 Task: Add a condition where "Hours since created Less than Twenty two" in pending tickets.
Action: Mouse moved to (172, 557)
Screenshot: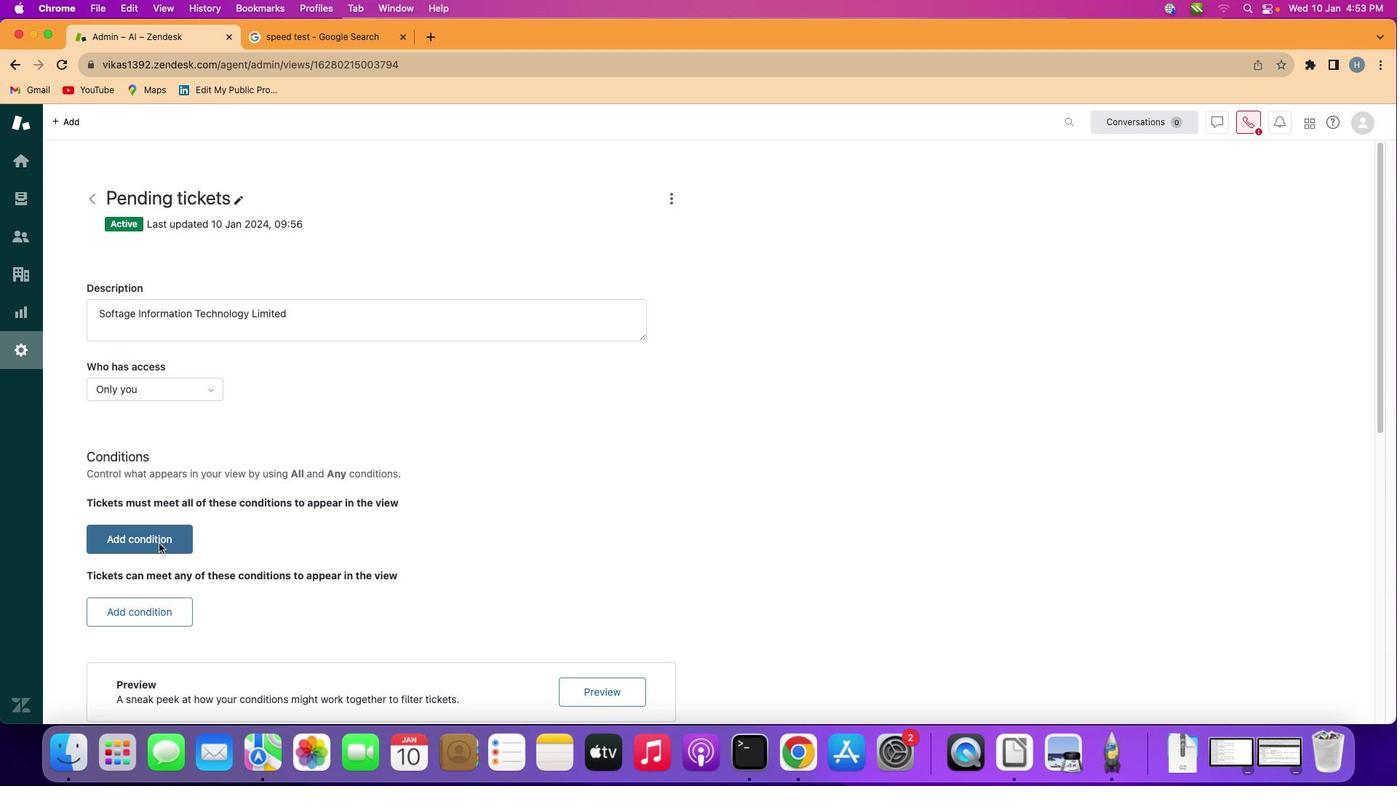 
Action: Mouse pressed left at (172, 557)
Screenshot: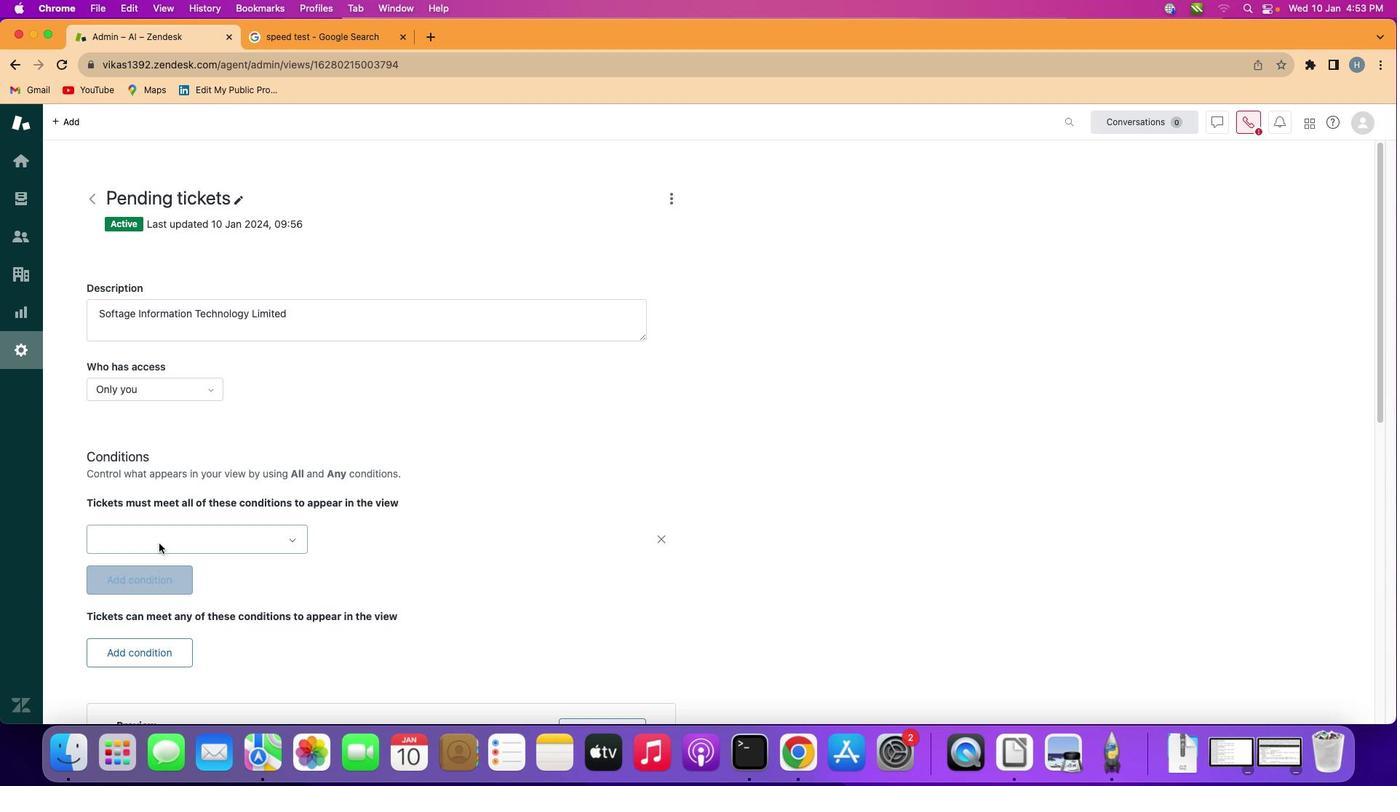 
Action: Mouse moved to (242, 546)
Screenshot: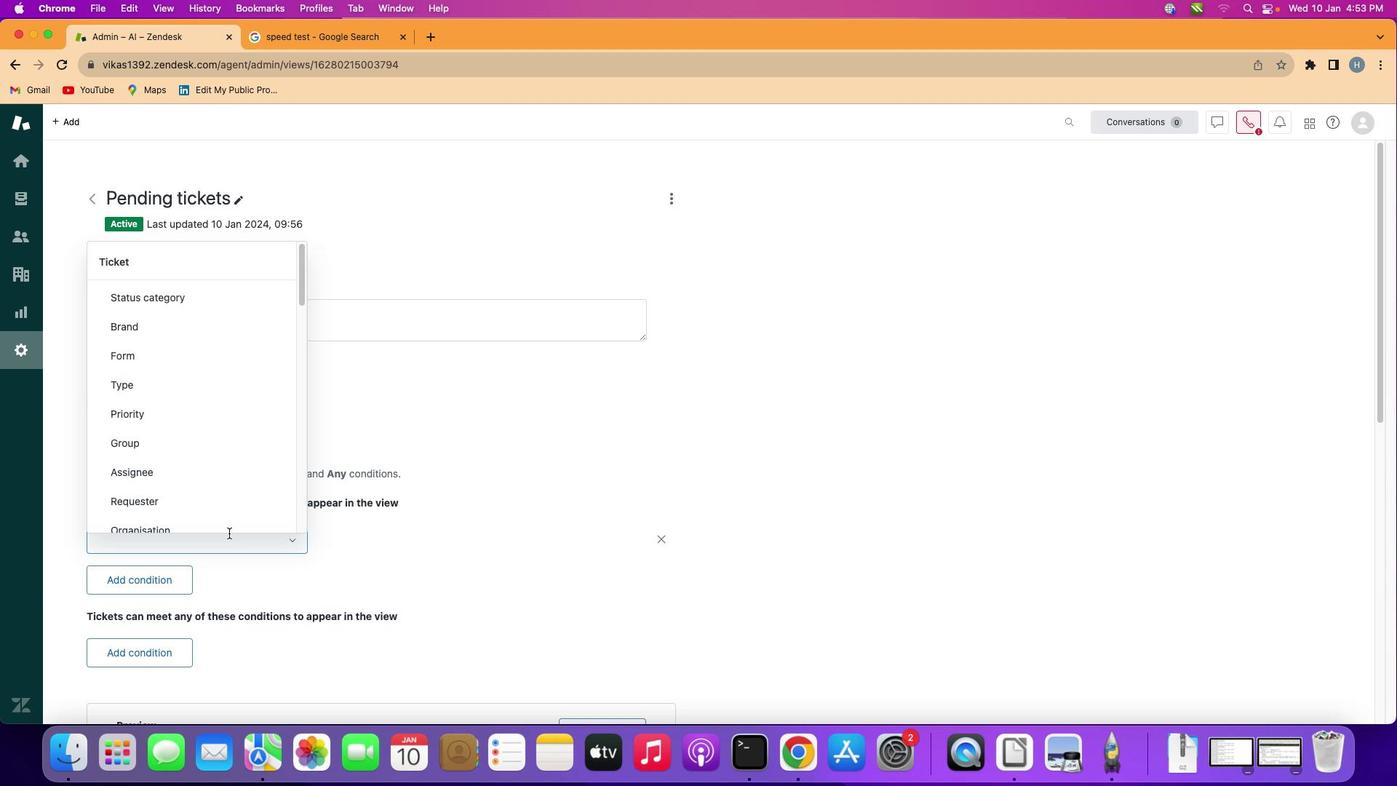 
Action: Mouse pressed left at (242, 546)
Screenshot: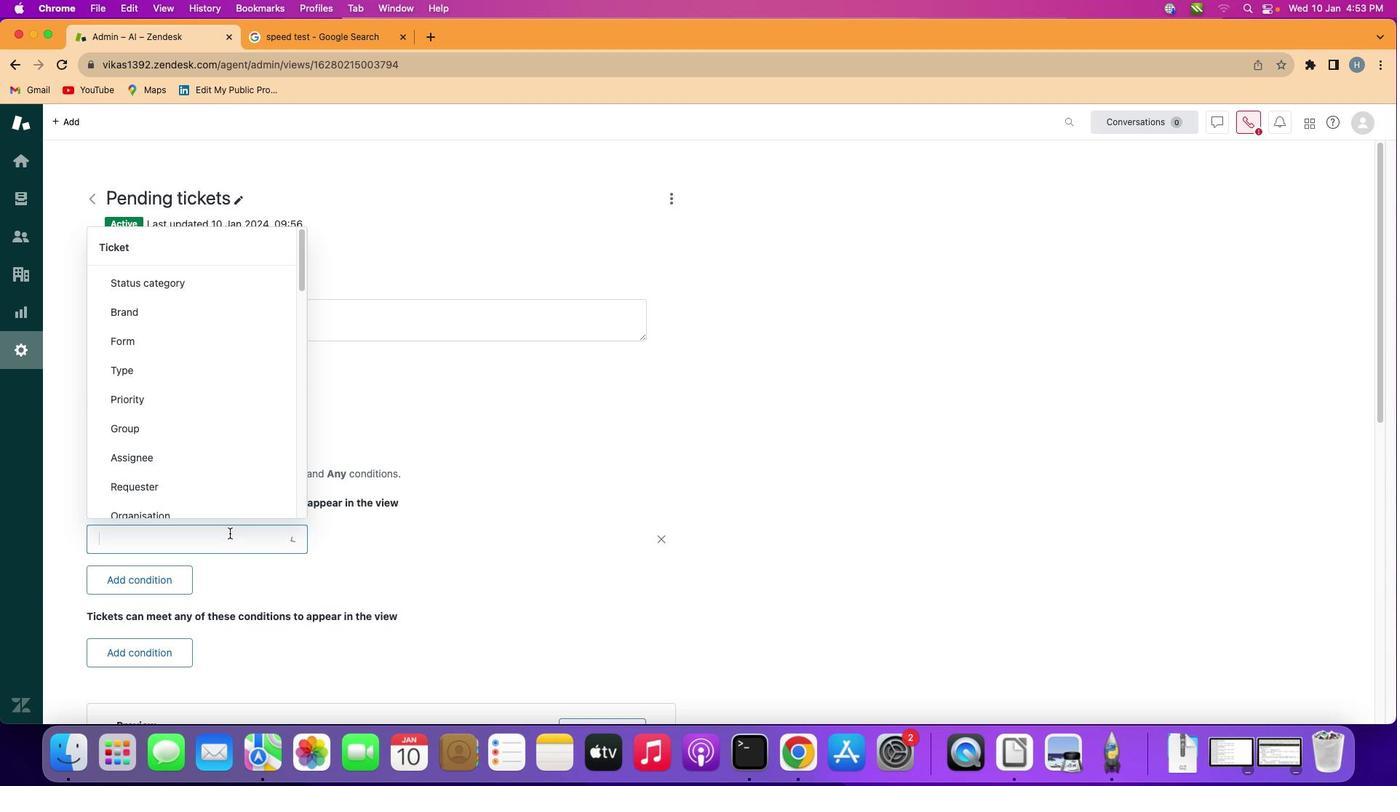 
Action: Mouse moved to (234, 398)
Screenshot: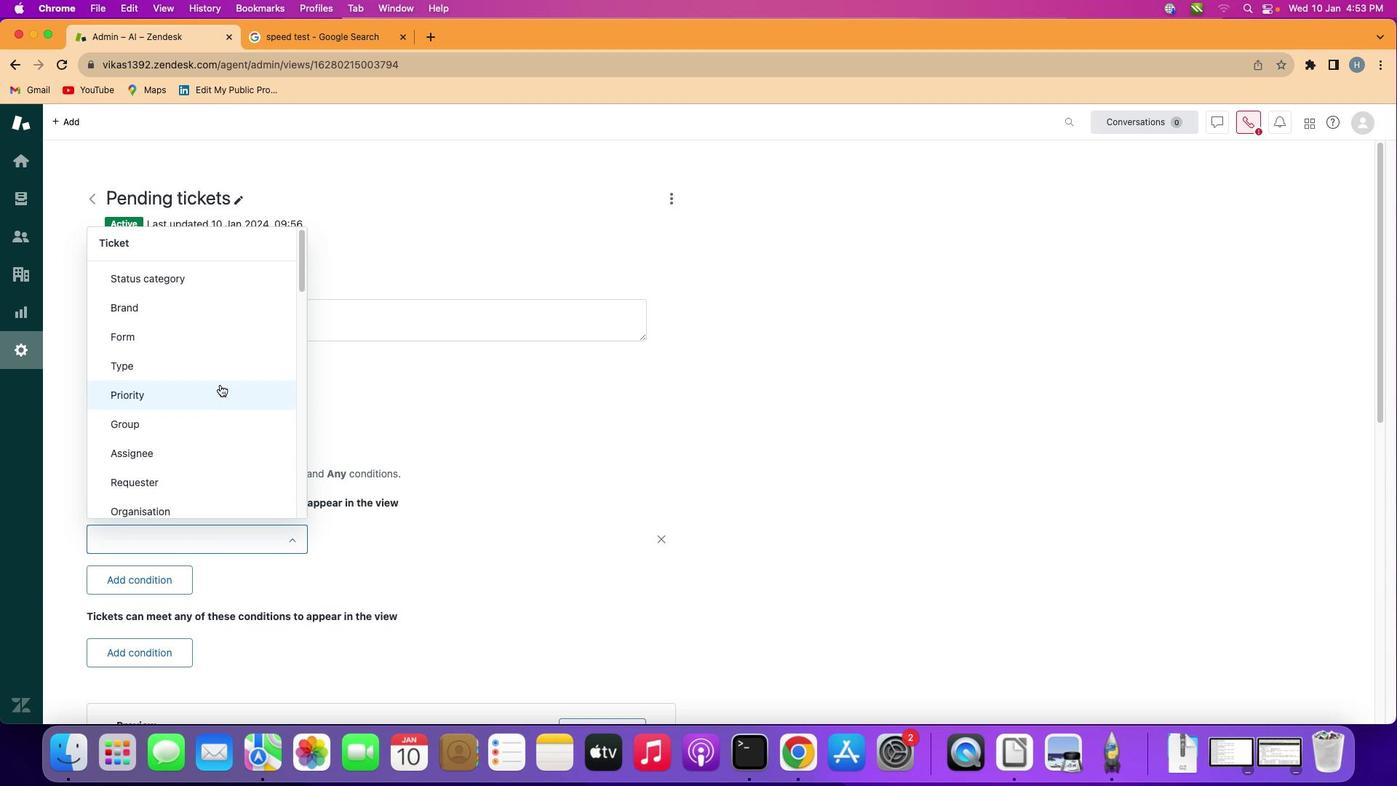
Action: Mouse scrolled (234, 398) with delta (13, 13)
Screenshot: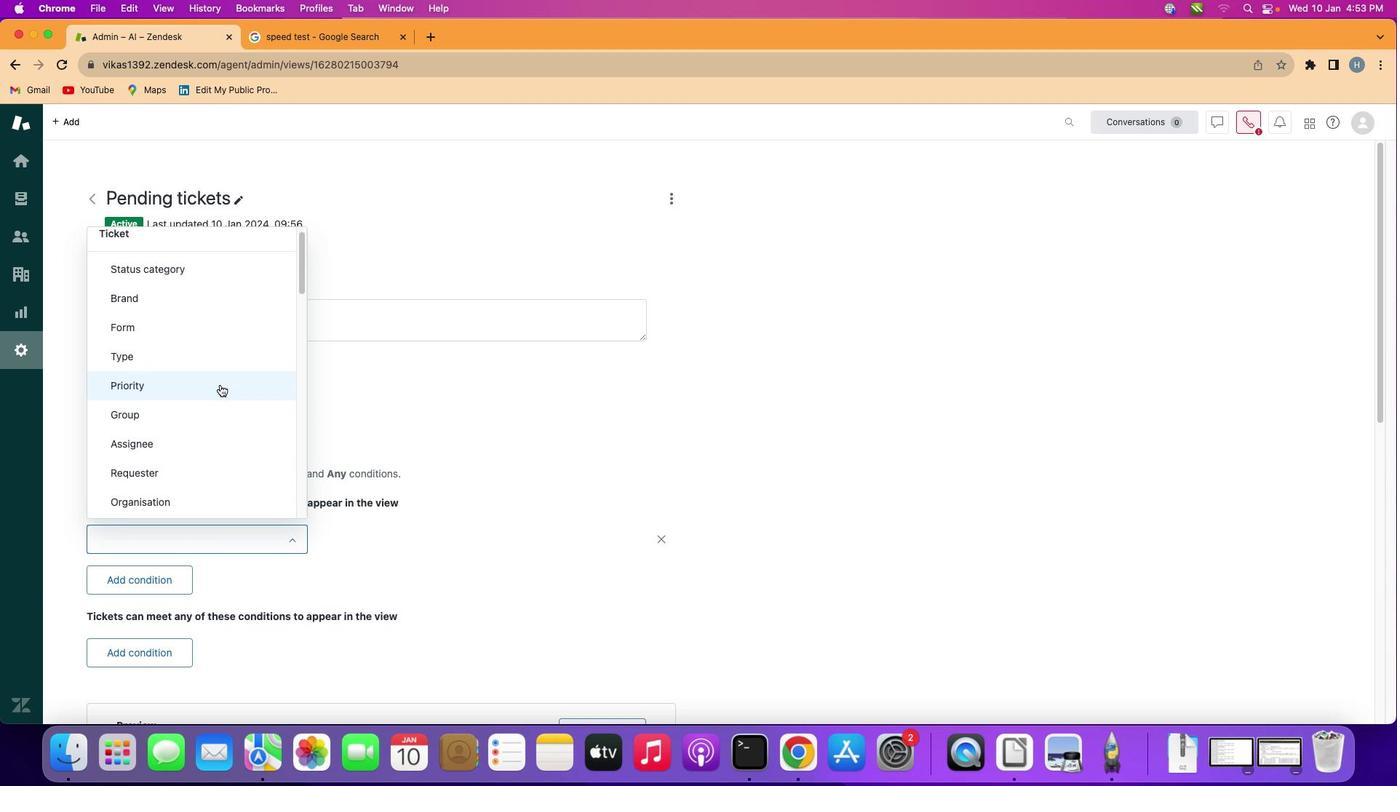 
Action: Mouse scrolled (234, 398) with delta (13, 13)
Screenshot: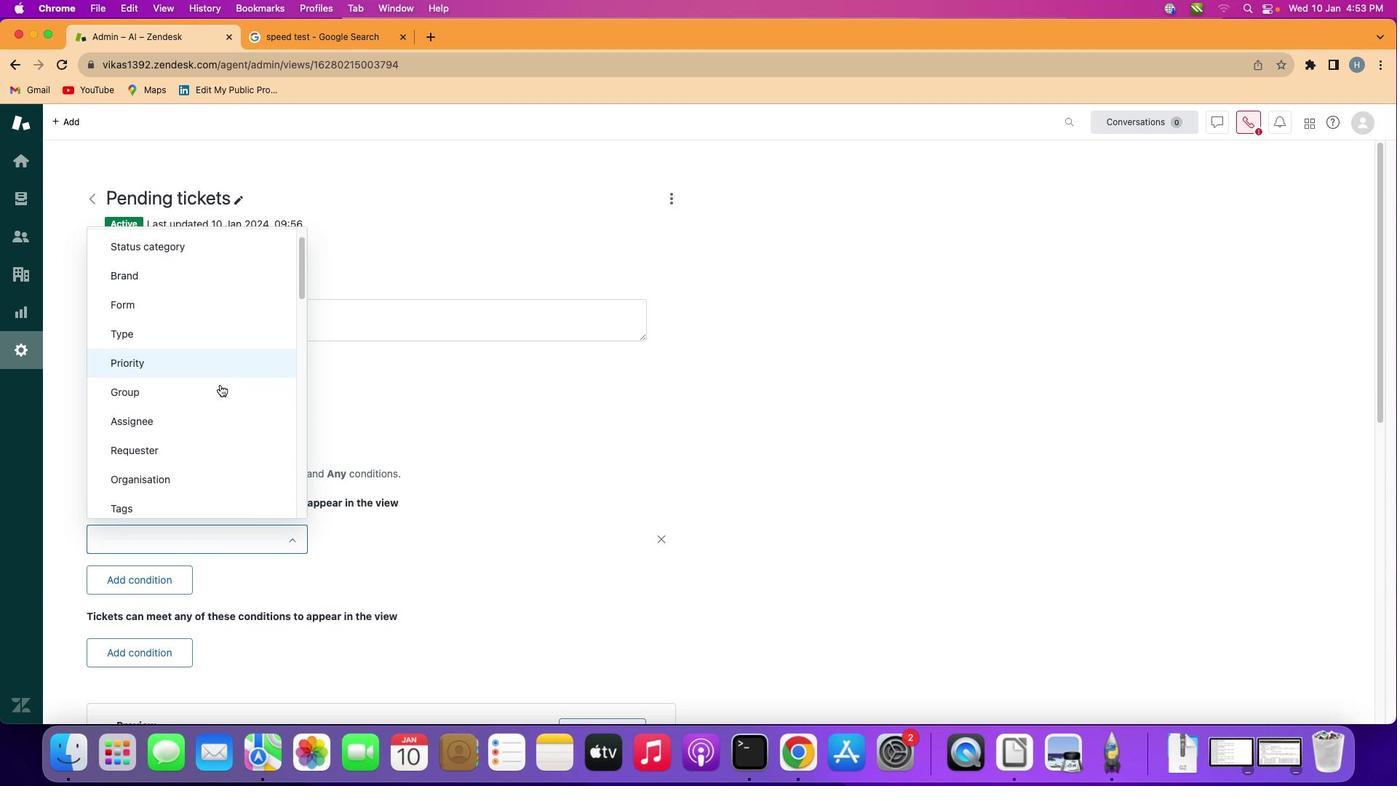 
Action: Mouse scrolled (234, 398) with delta (13, 13)
Screenshot: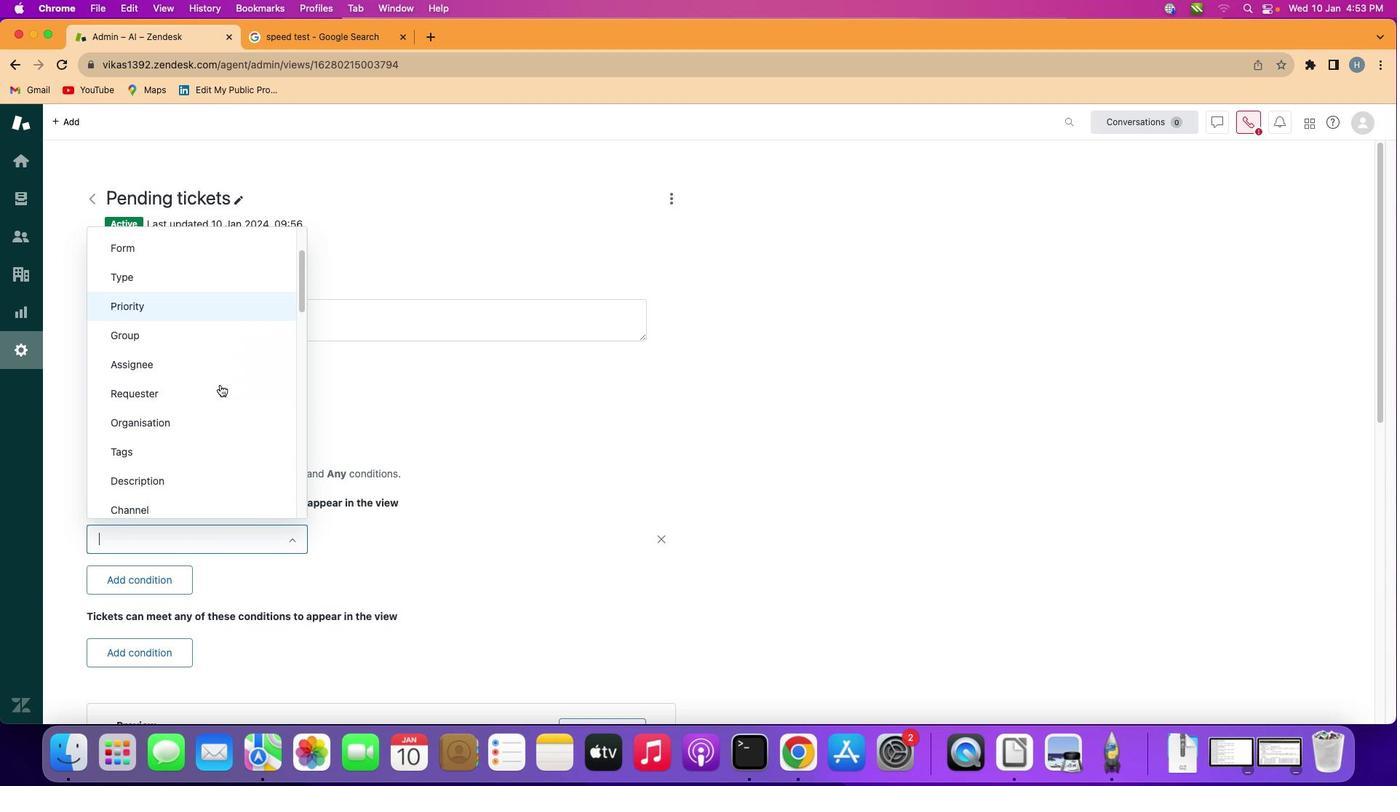 
Action: Mouse scrolled (234, 398) with delta (13, 13)
Screenshot: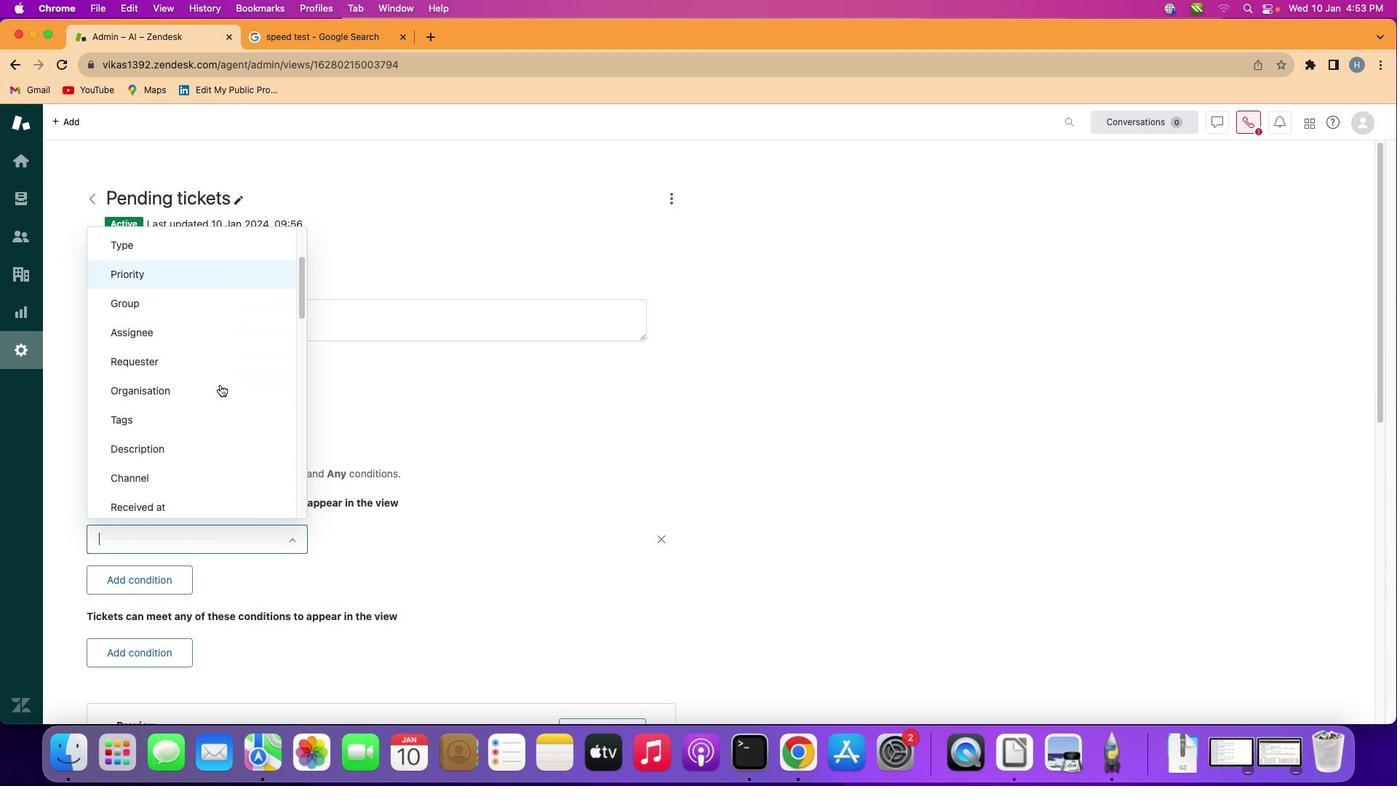 
Action: Mouse scrolled (234, 398) with delta (13, 12)
Screenshot: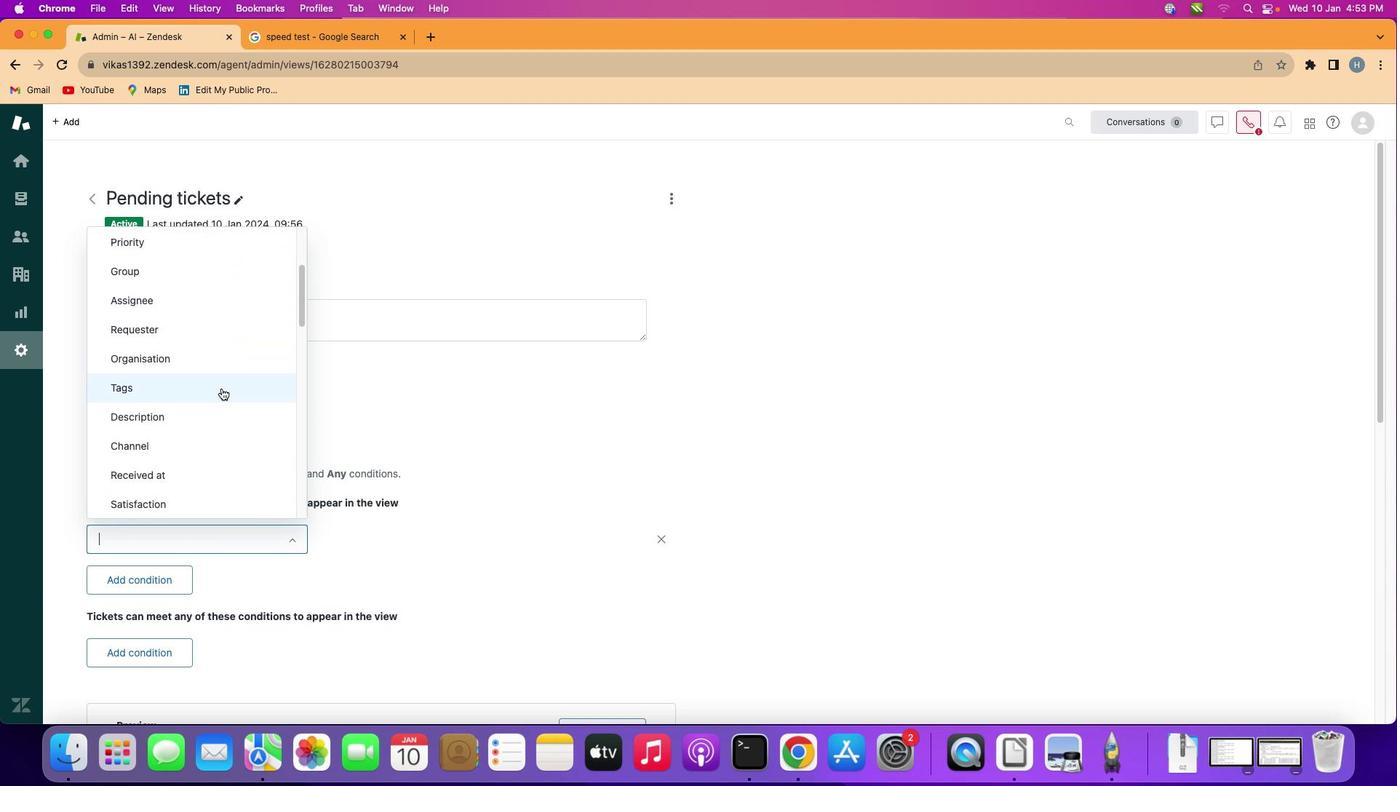
Action: Mouse moved to (235, 402)
Screenshot: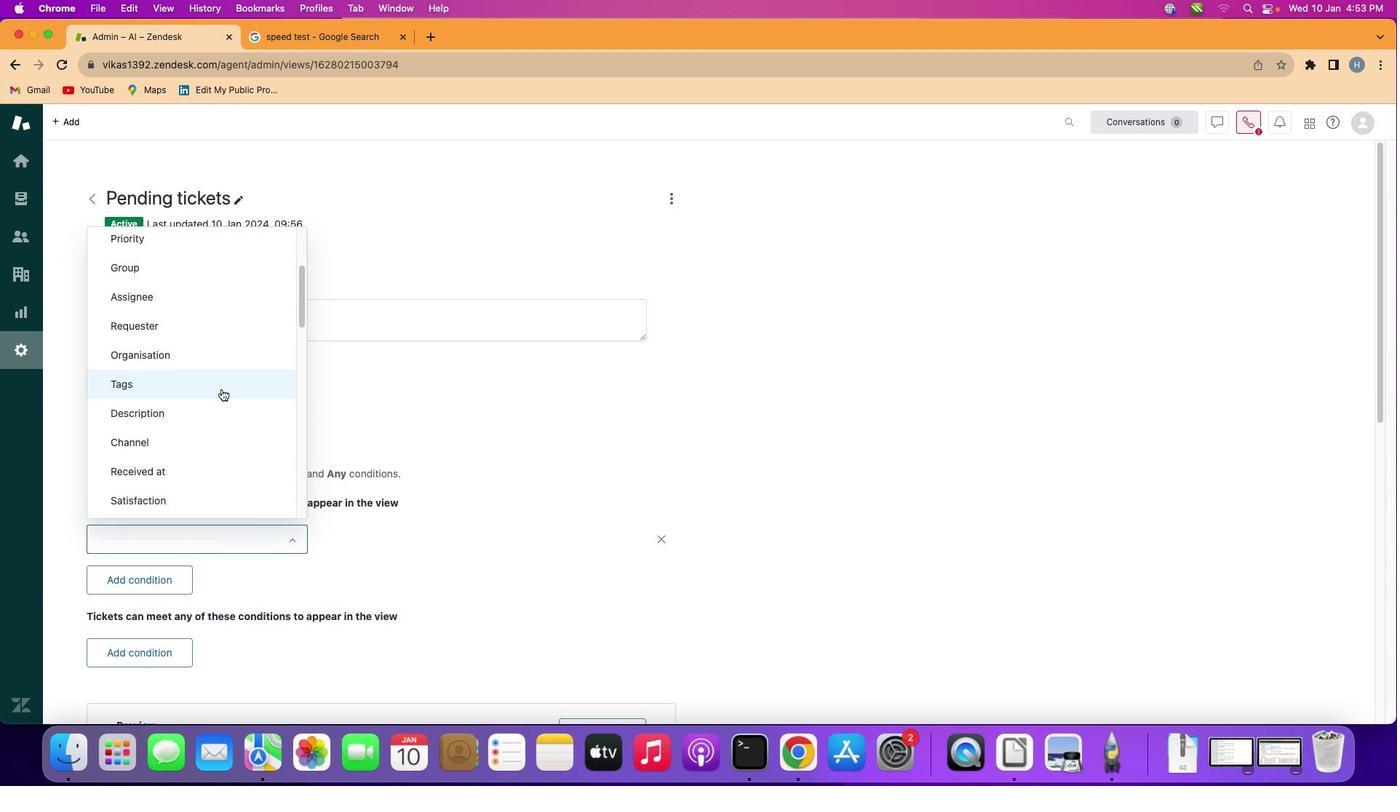 
Action: Mouse scrolled (235, 402) with delta (13, 13)
Screenshot: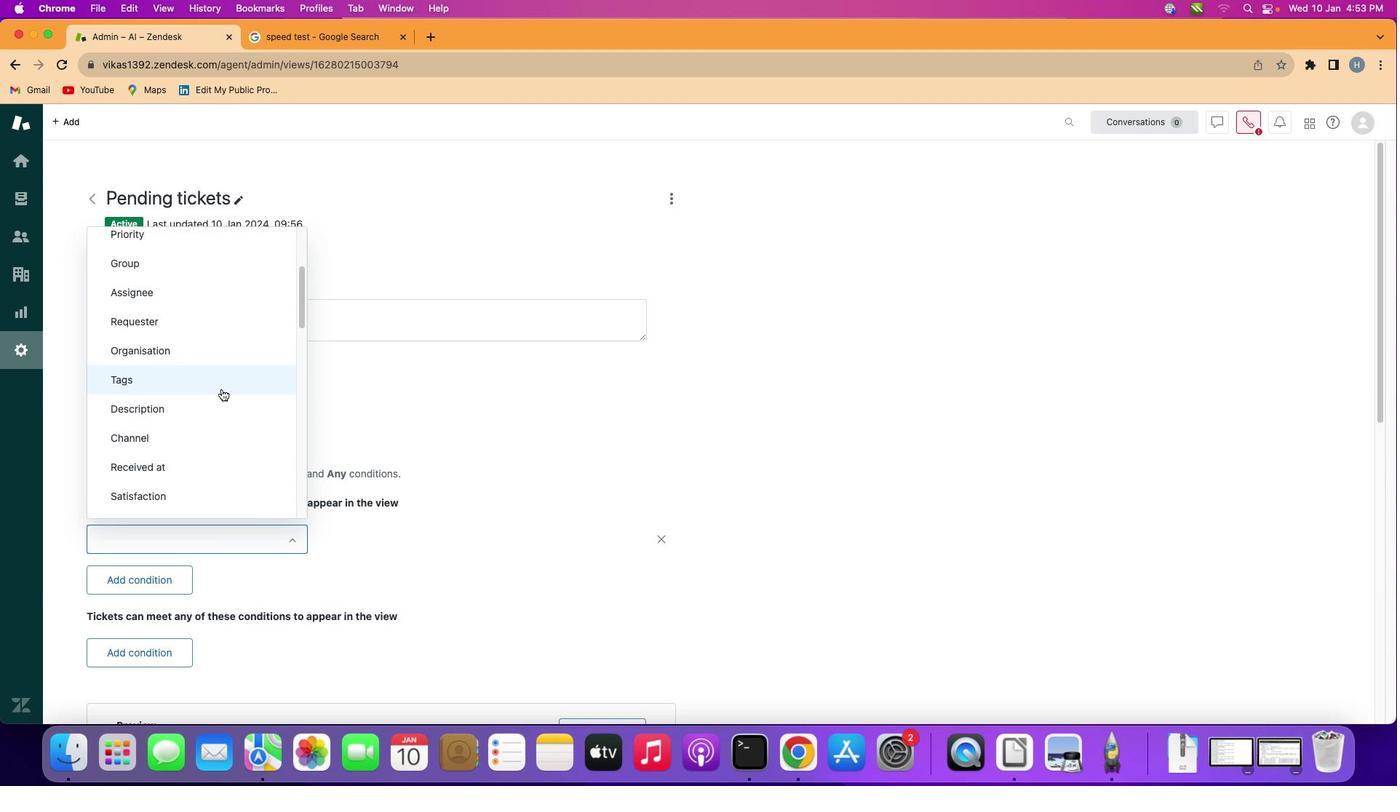 
Action: Mouse scrolled (235, 402) with delta (13, 13)
Screenshot: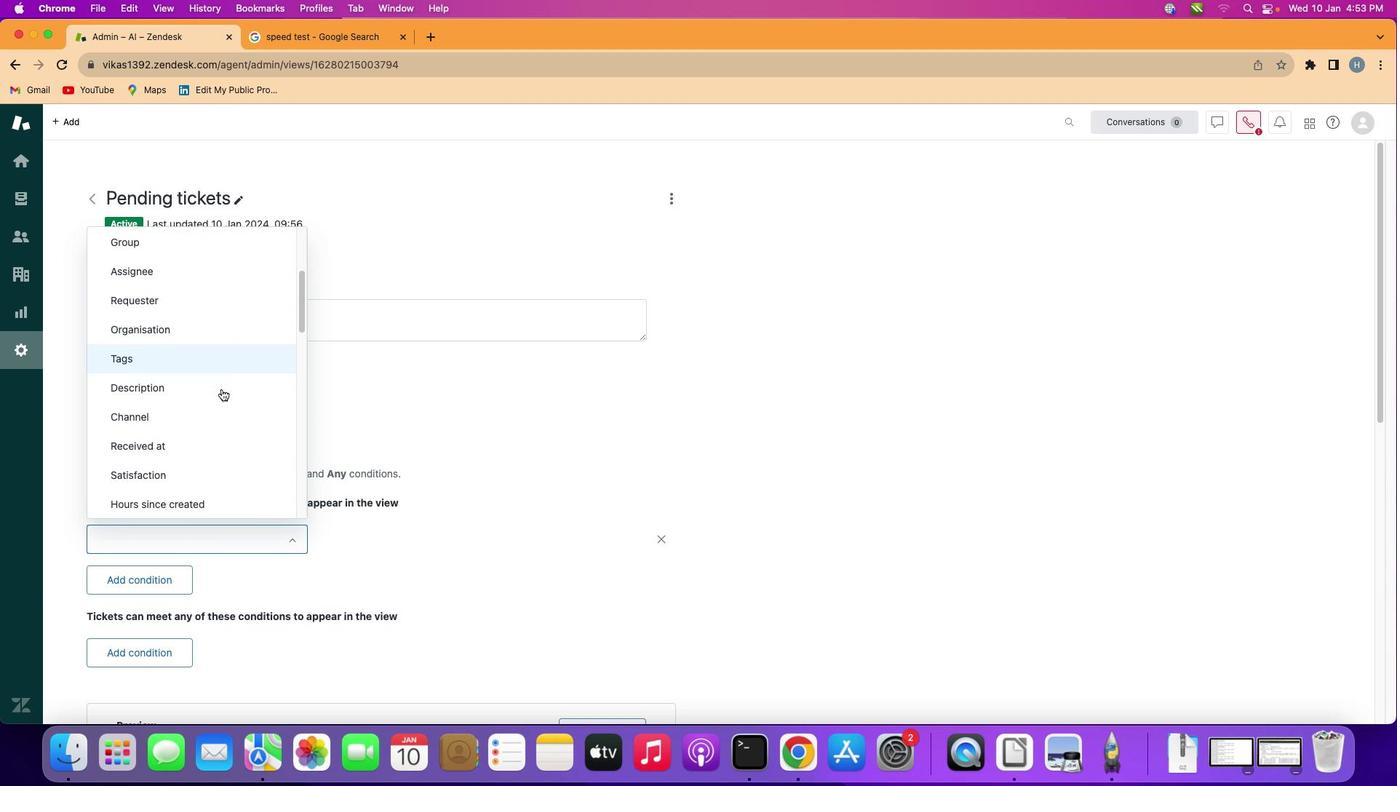 
Action: Mouse scrolled (235, 402) with delta (13, 13)
Screenshot: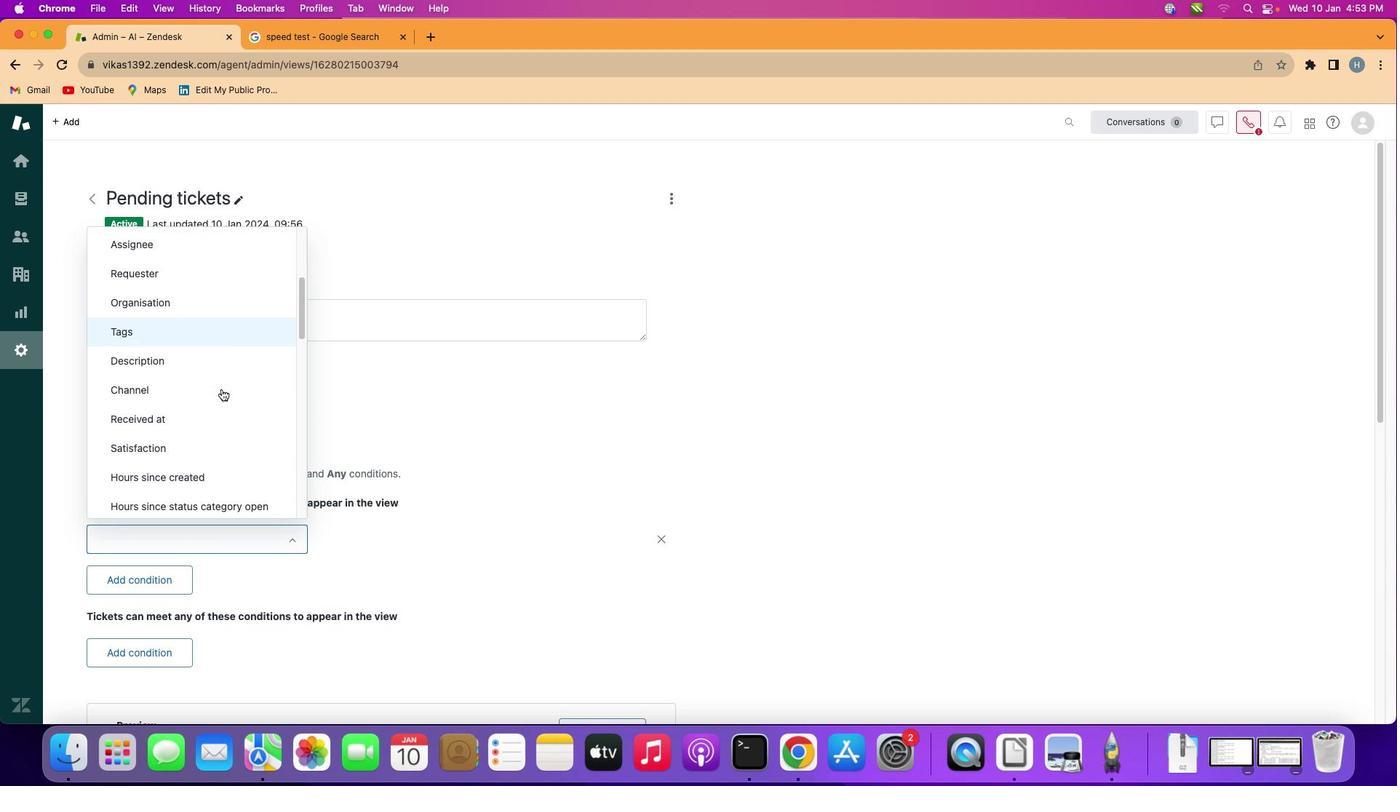 
Action: Mouse scrolled (235, 402) with delta (13, 13)
Screenshot: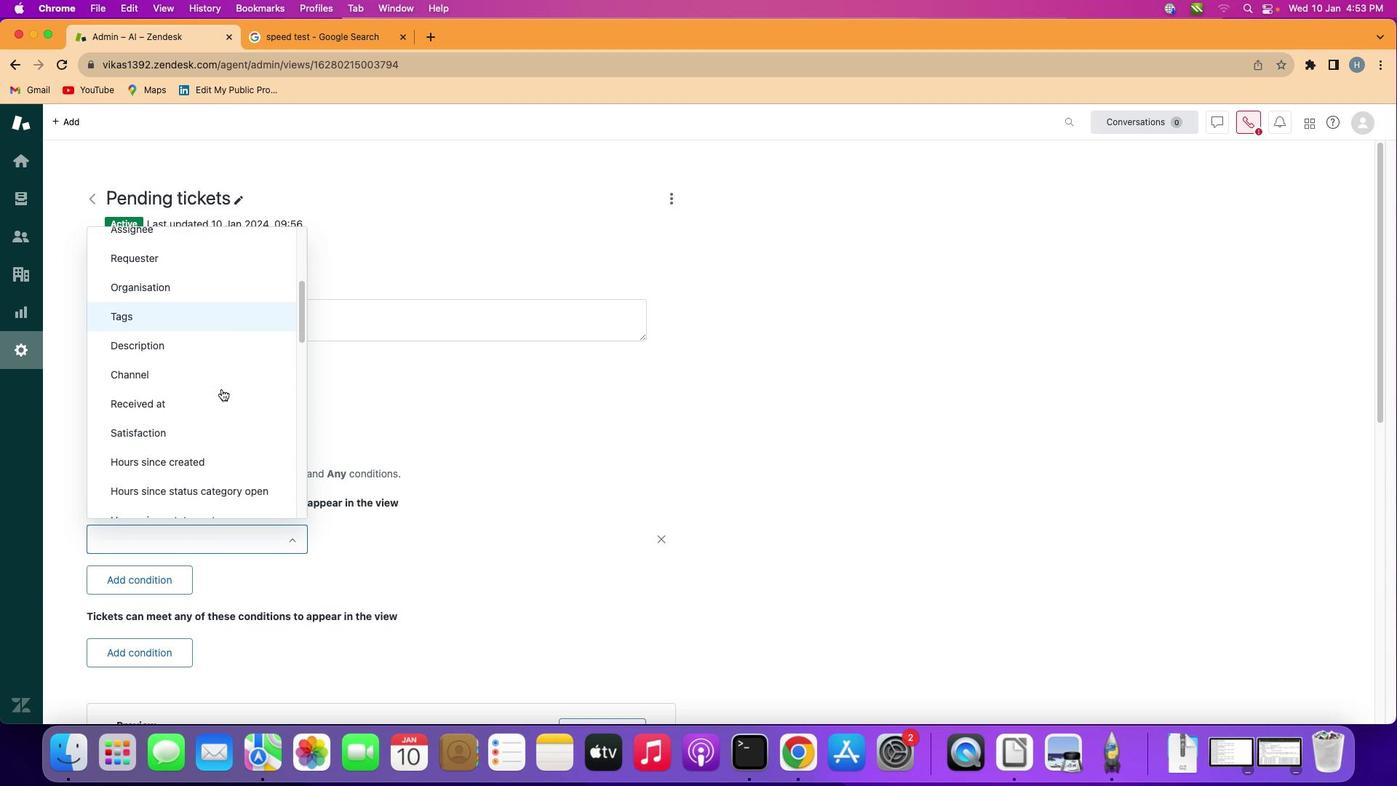 
Action: Mouse scrolled (235, 402) with delta (13, 13)
Screenshot: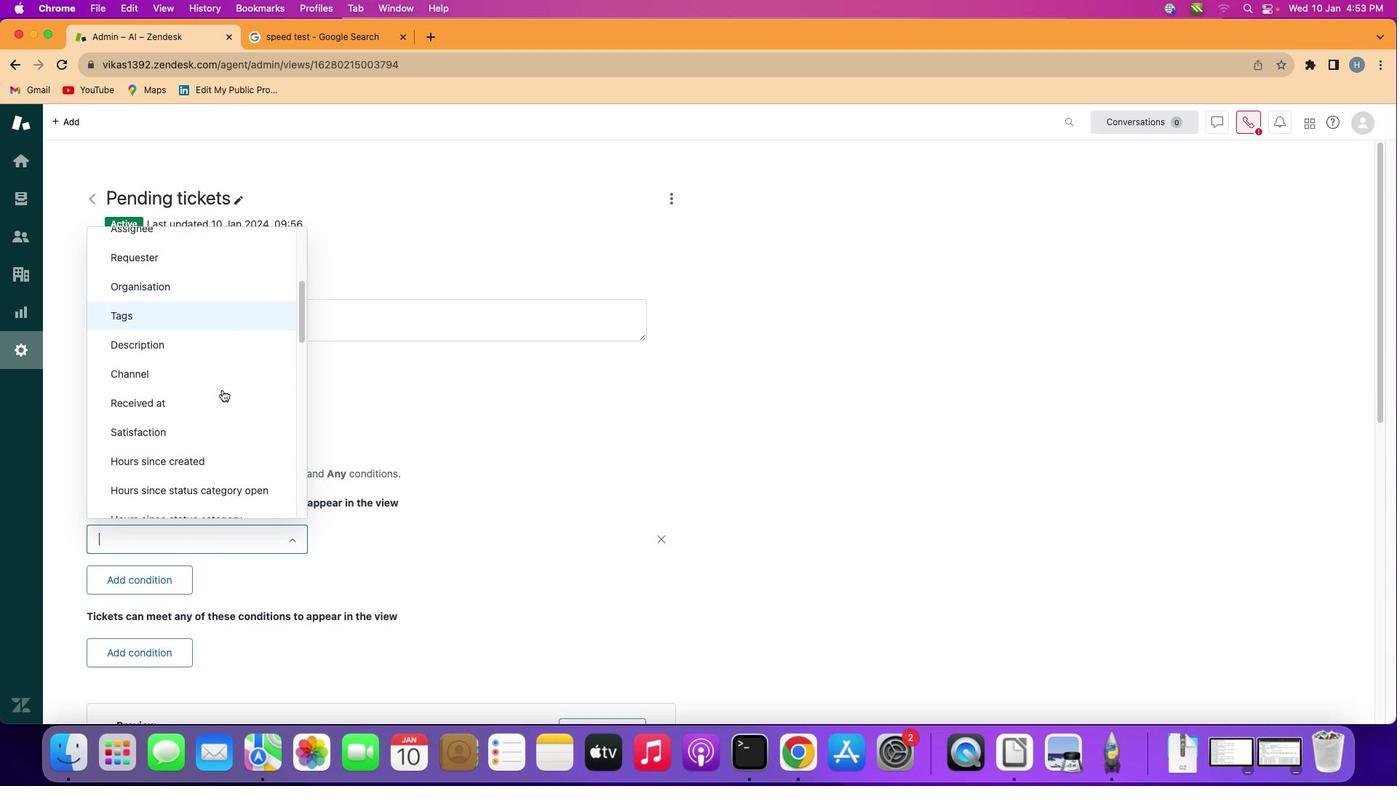 
Action: Mouse moved to (236, 403)
Screenshot: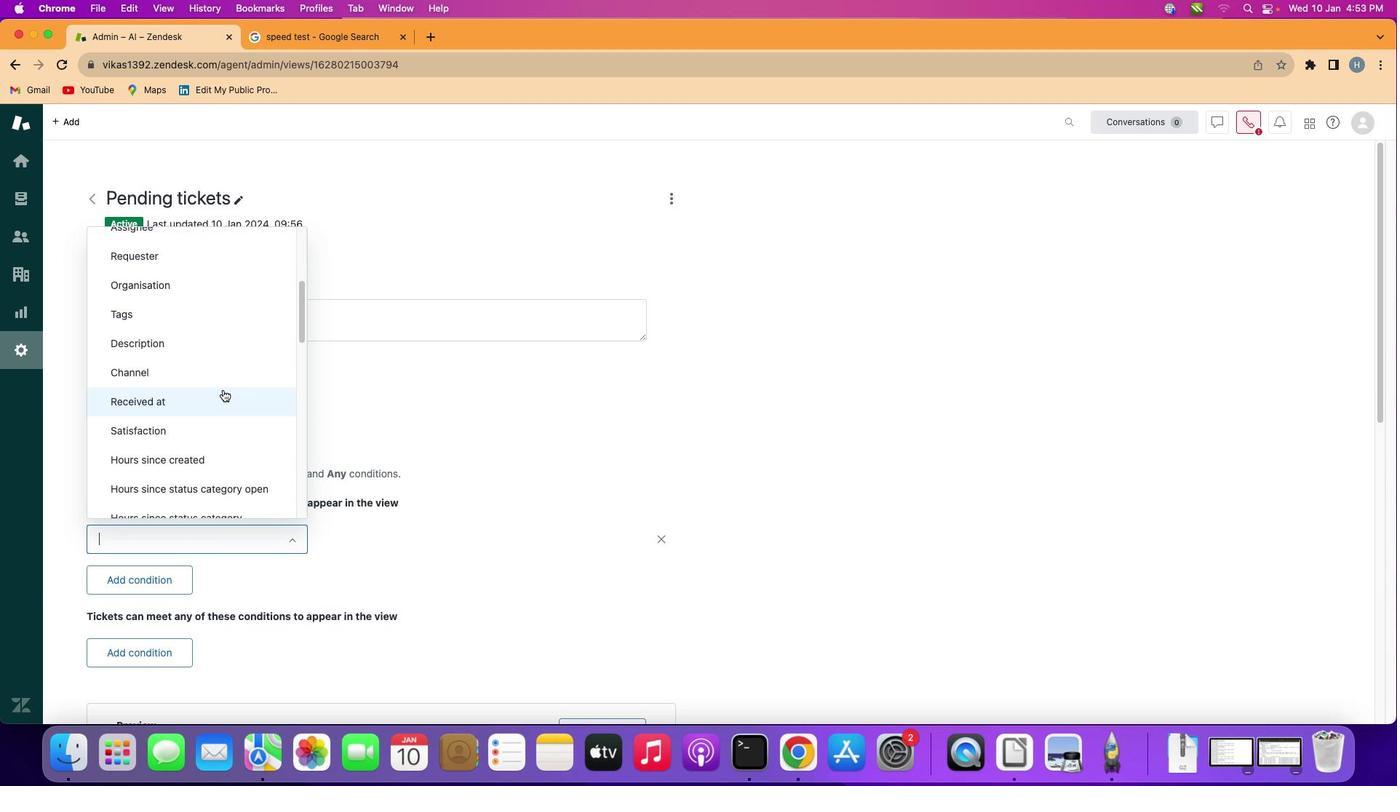 
Action: Mouse scrolled (236, 403) with delta (13, 13)
Screenshot: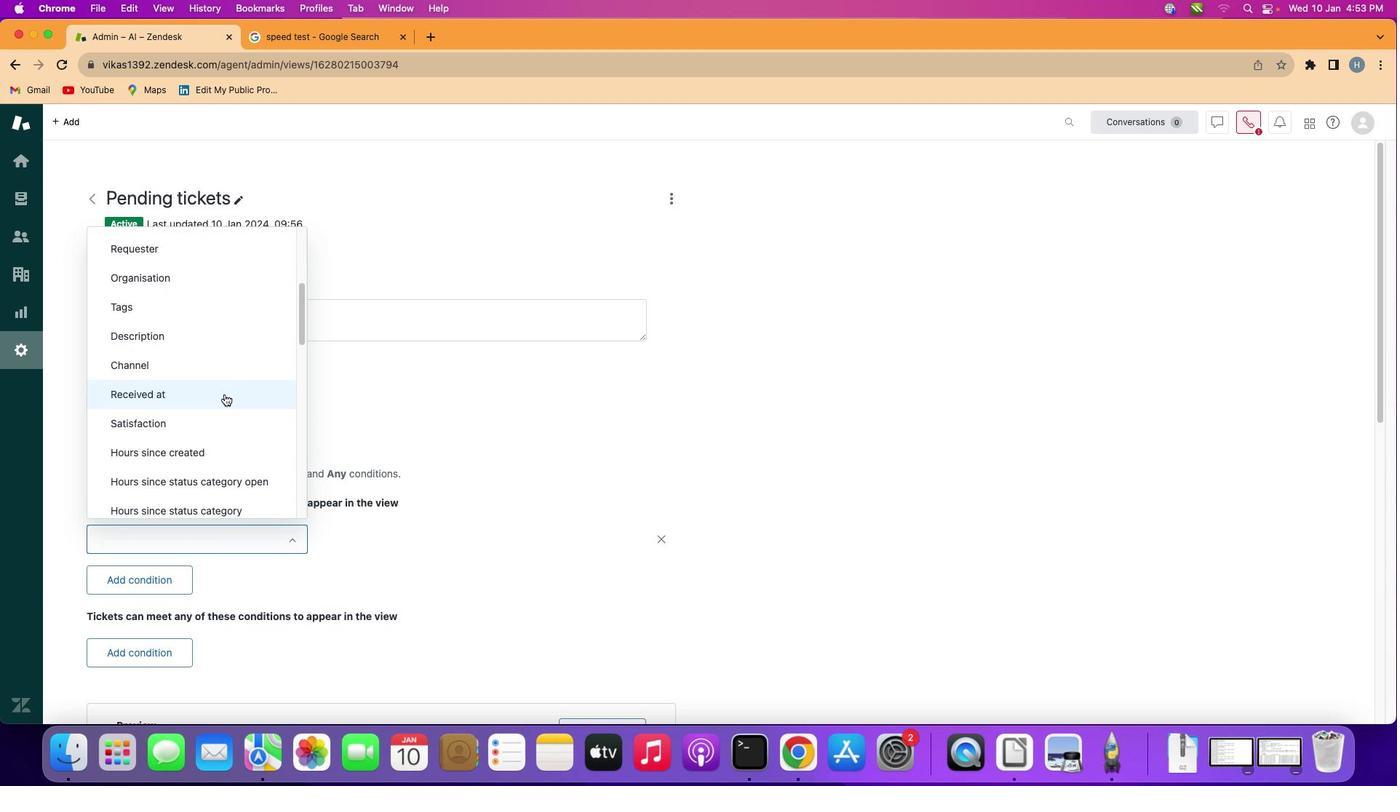
Action: Mouse scrolled (236, 403) with delta (13, 13)
Screenshot: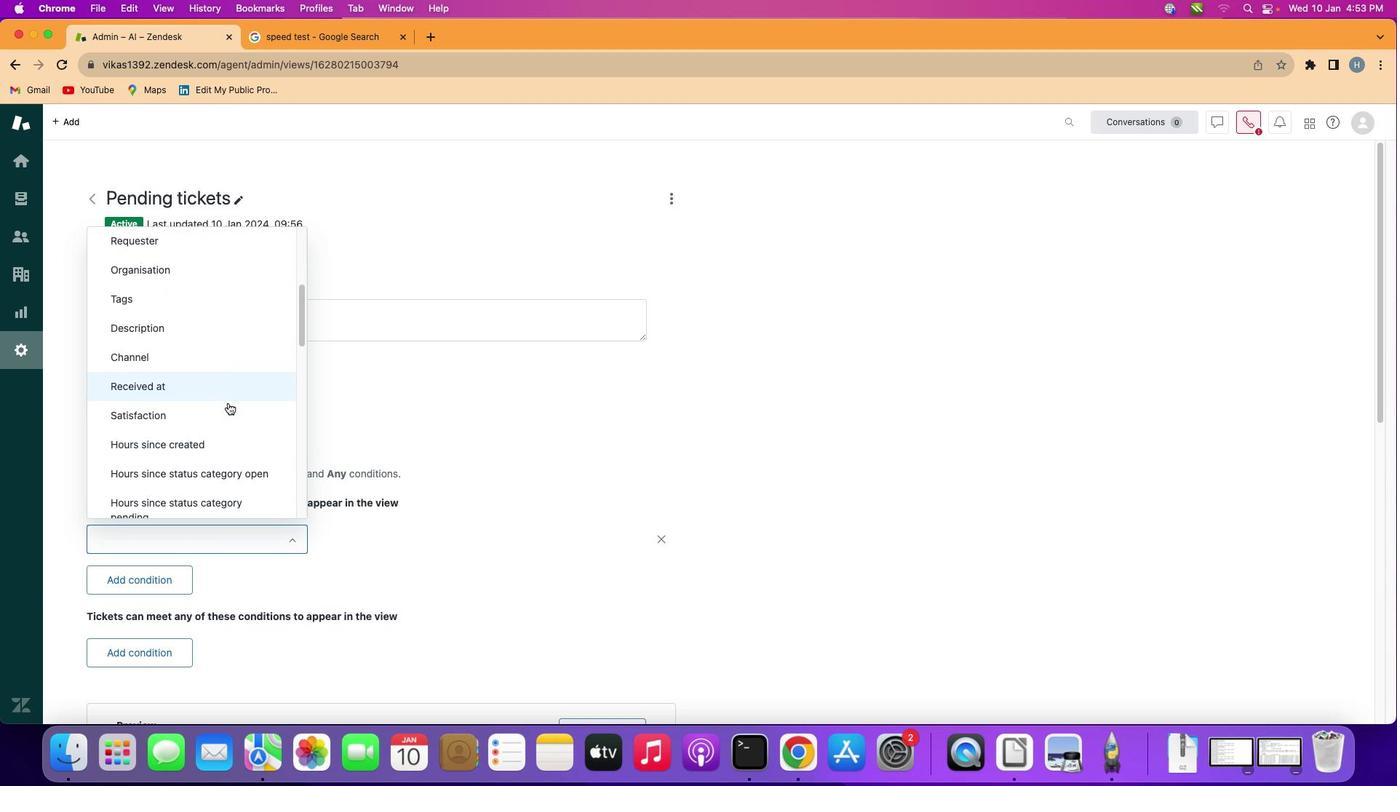 
Action: Mouse moved to (238, 406)
Screenshot: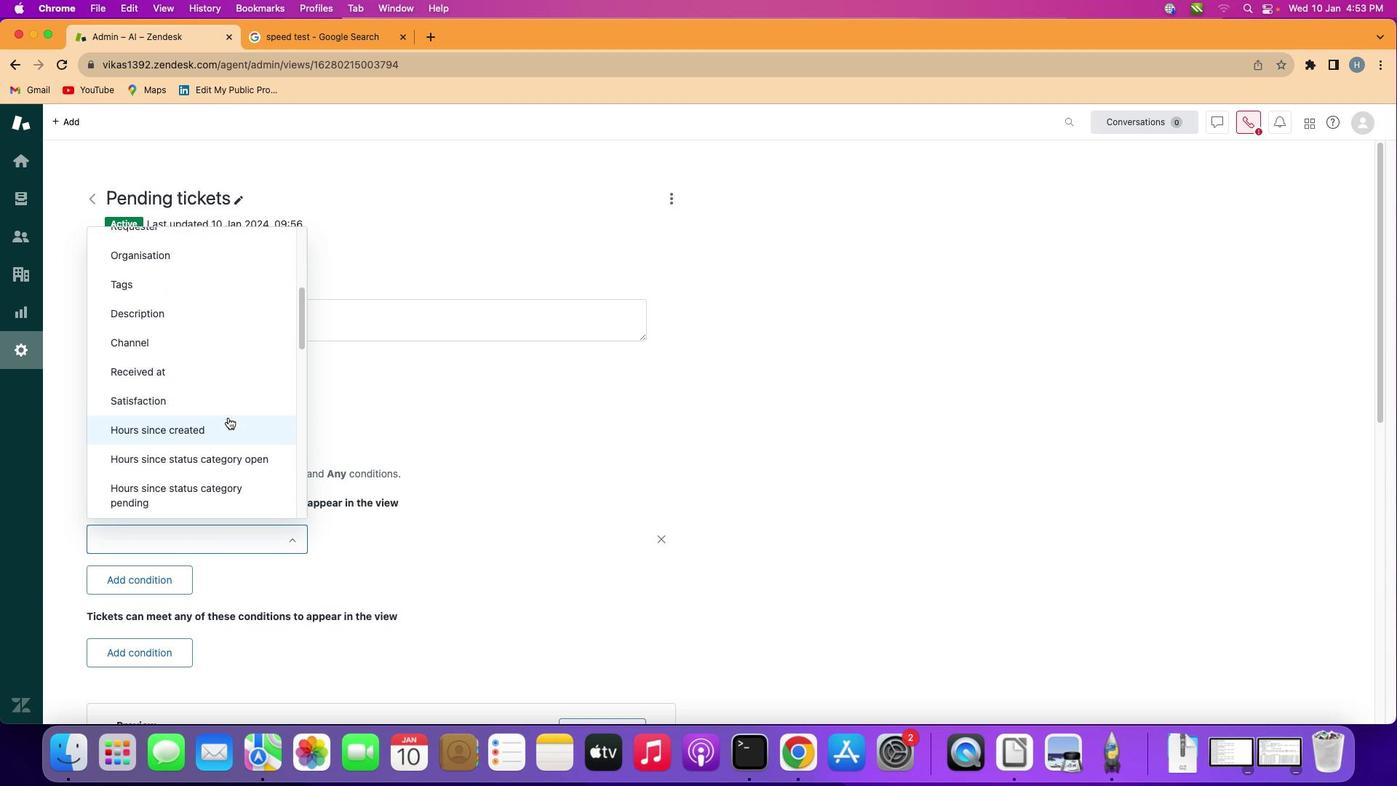 
Action: Mouse scrolled (238, 406) with delta (13, 13)
Screenshot: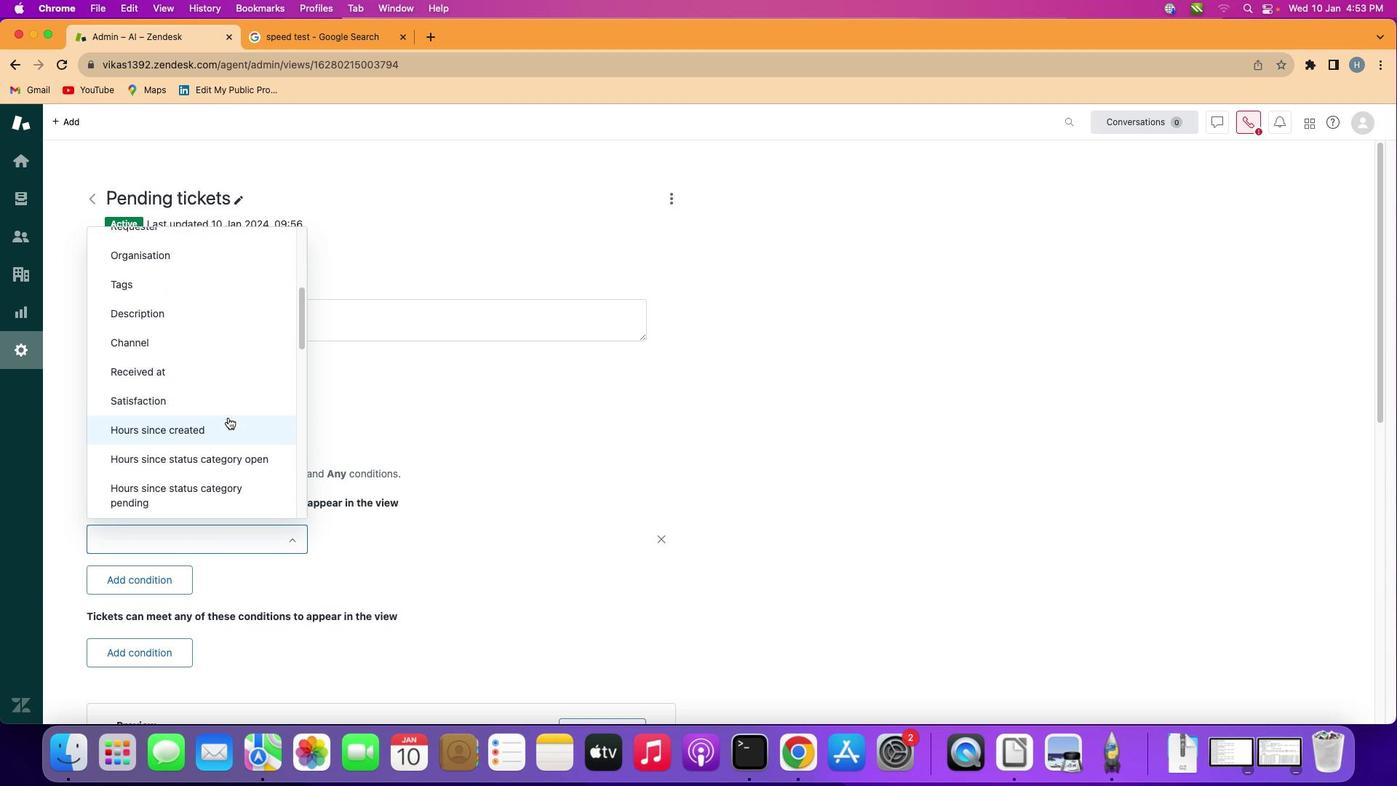 
Action: Mouse moved to (237, 439)
Screenshot: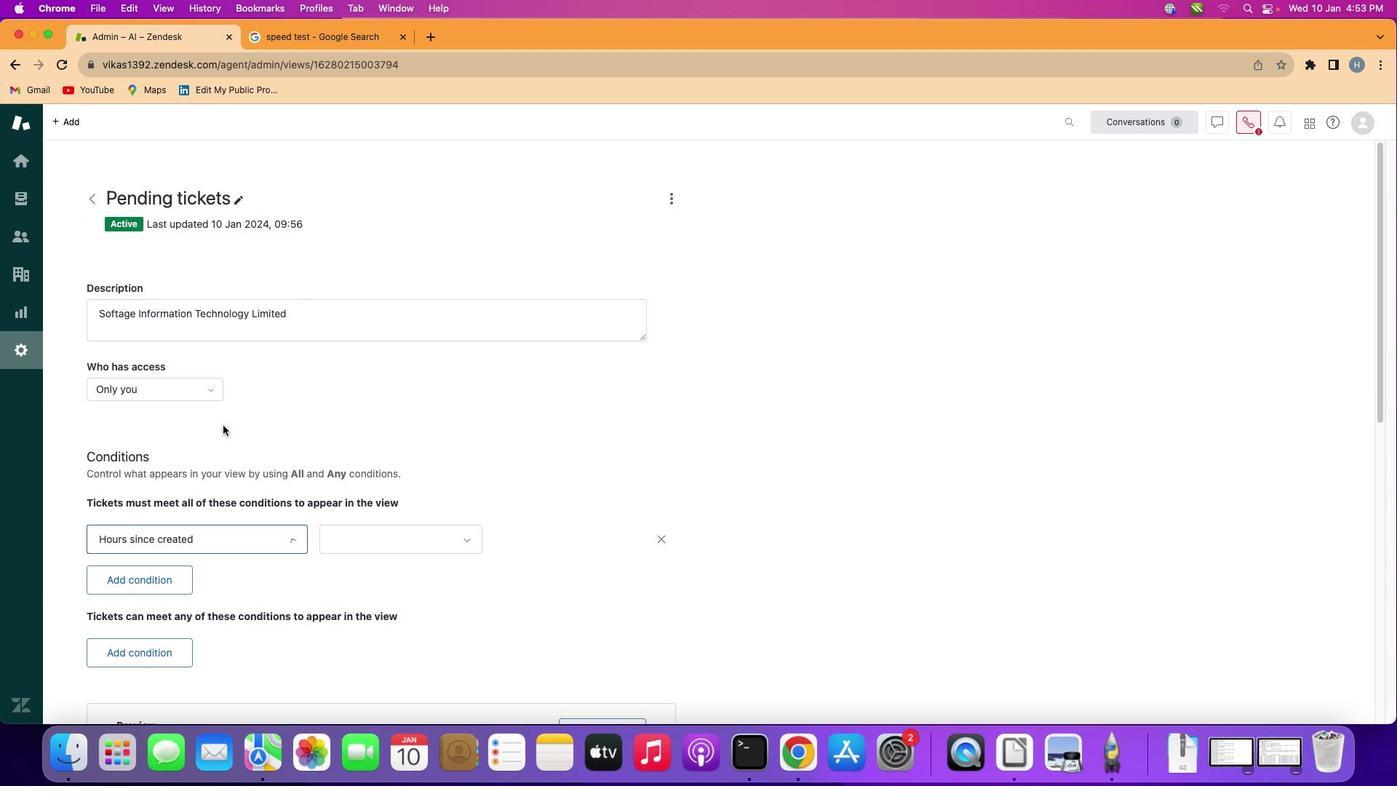 
Action: Mouse pressed left at (237, 439)
Screenshot: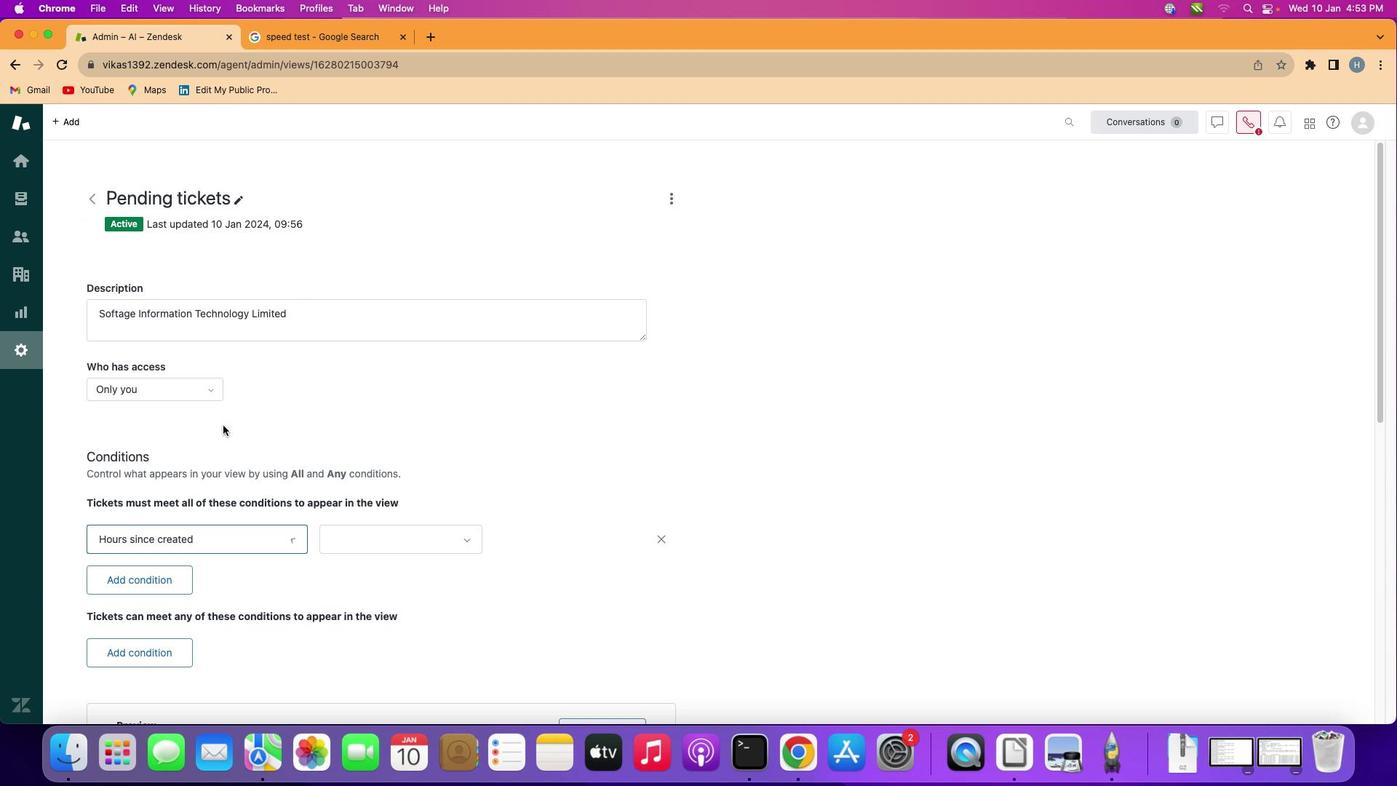 
Action: Mouse moved to (420, 543)
Screenshot: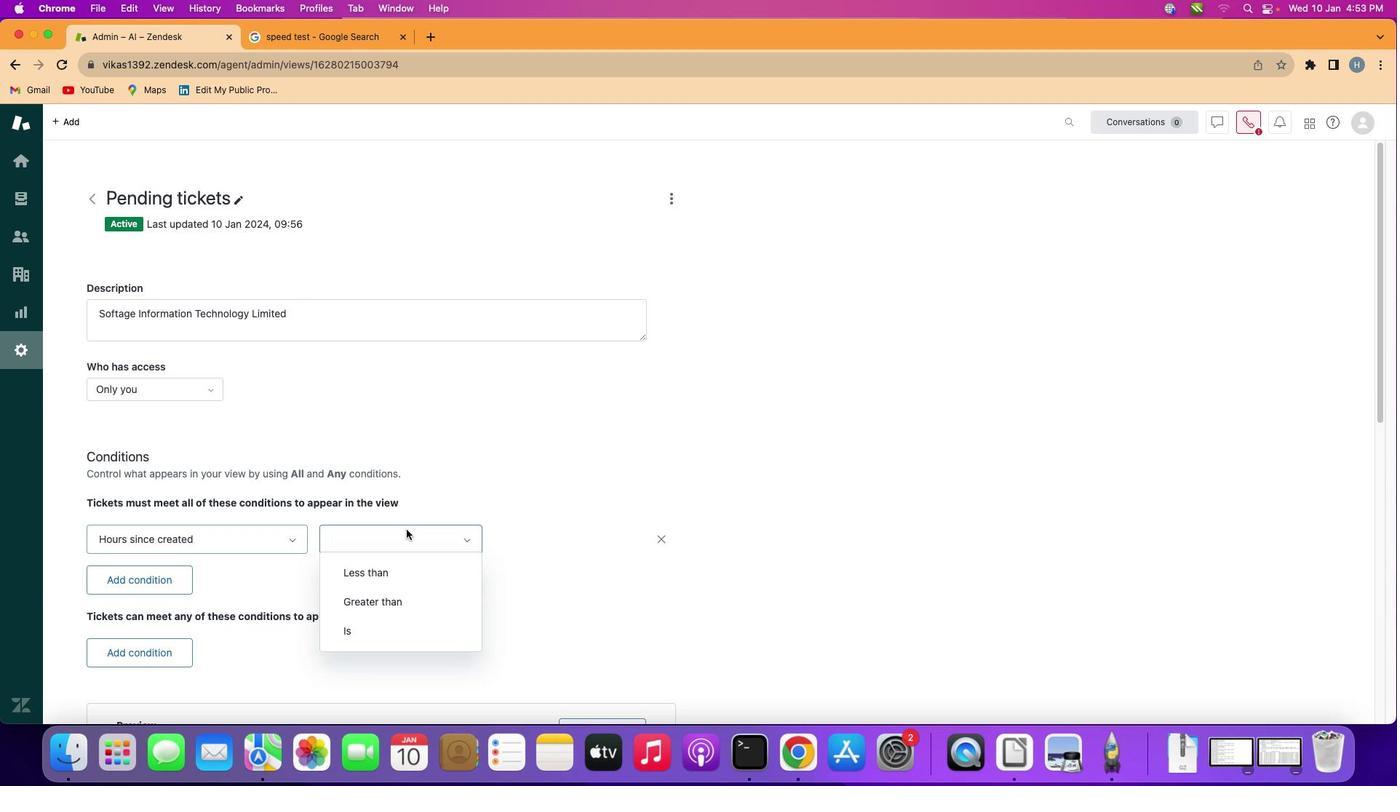 
Action: Mouse pressed left at (420, 543)
Screenshot: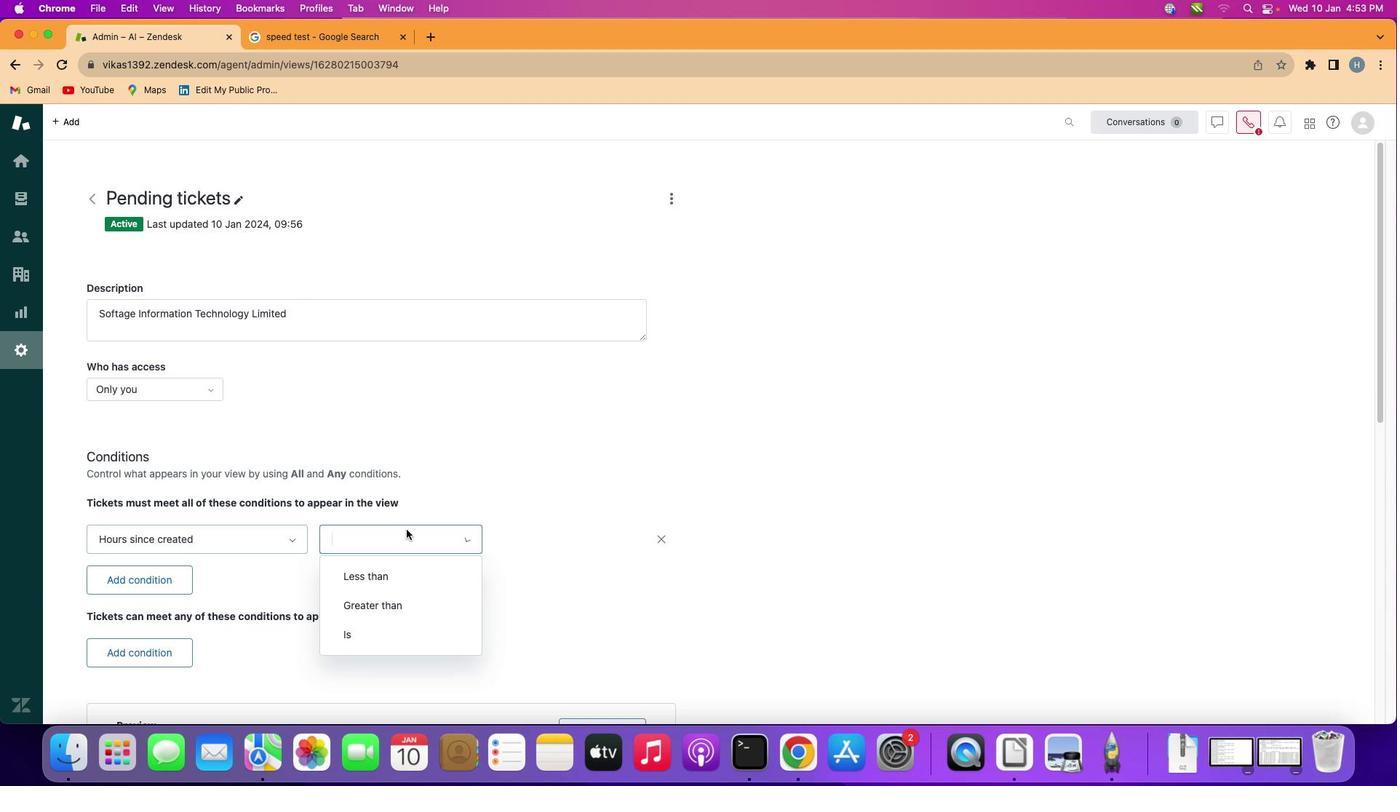 
Action: Mouse moved to (422, 585)
Screenshot: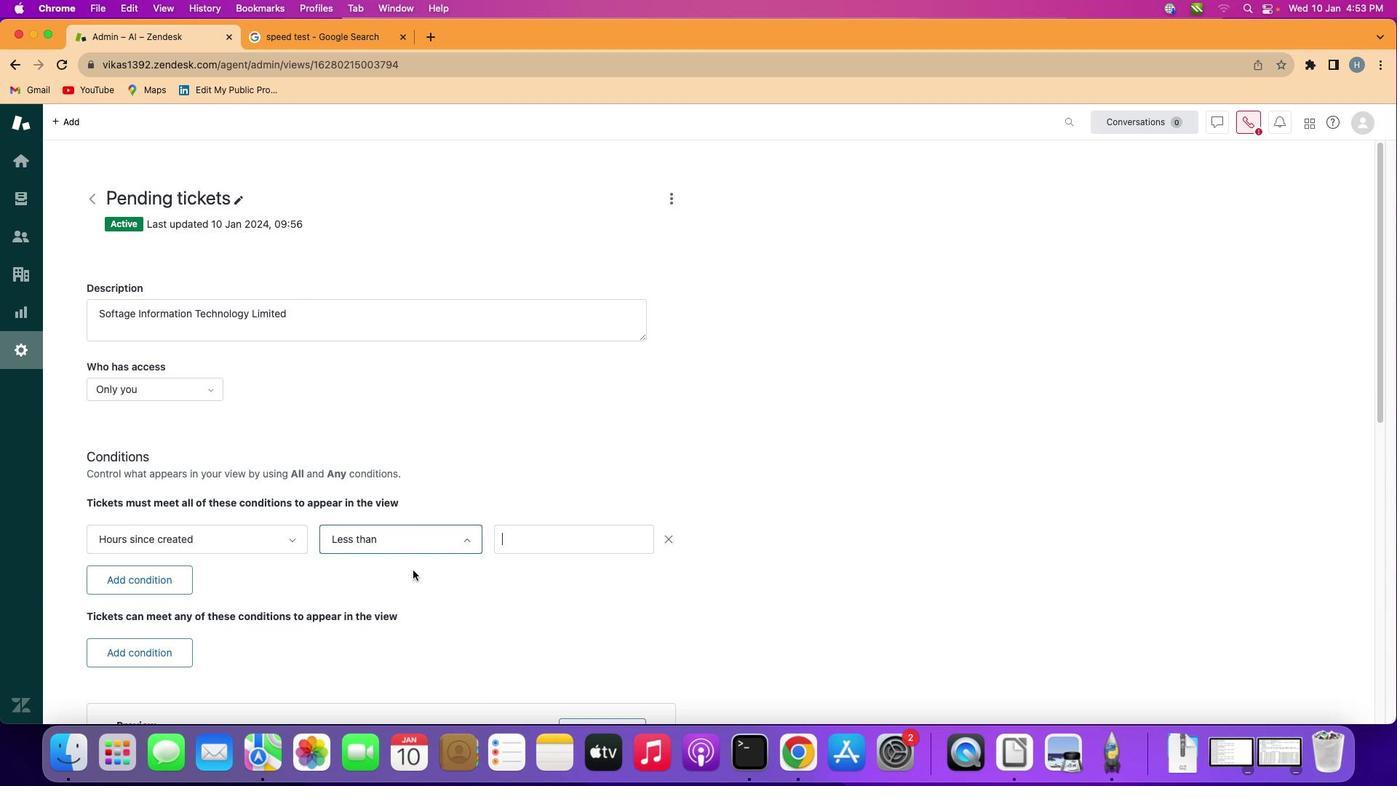 
Action: Mouse pressed left at (422, 585)
Screenshot: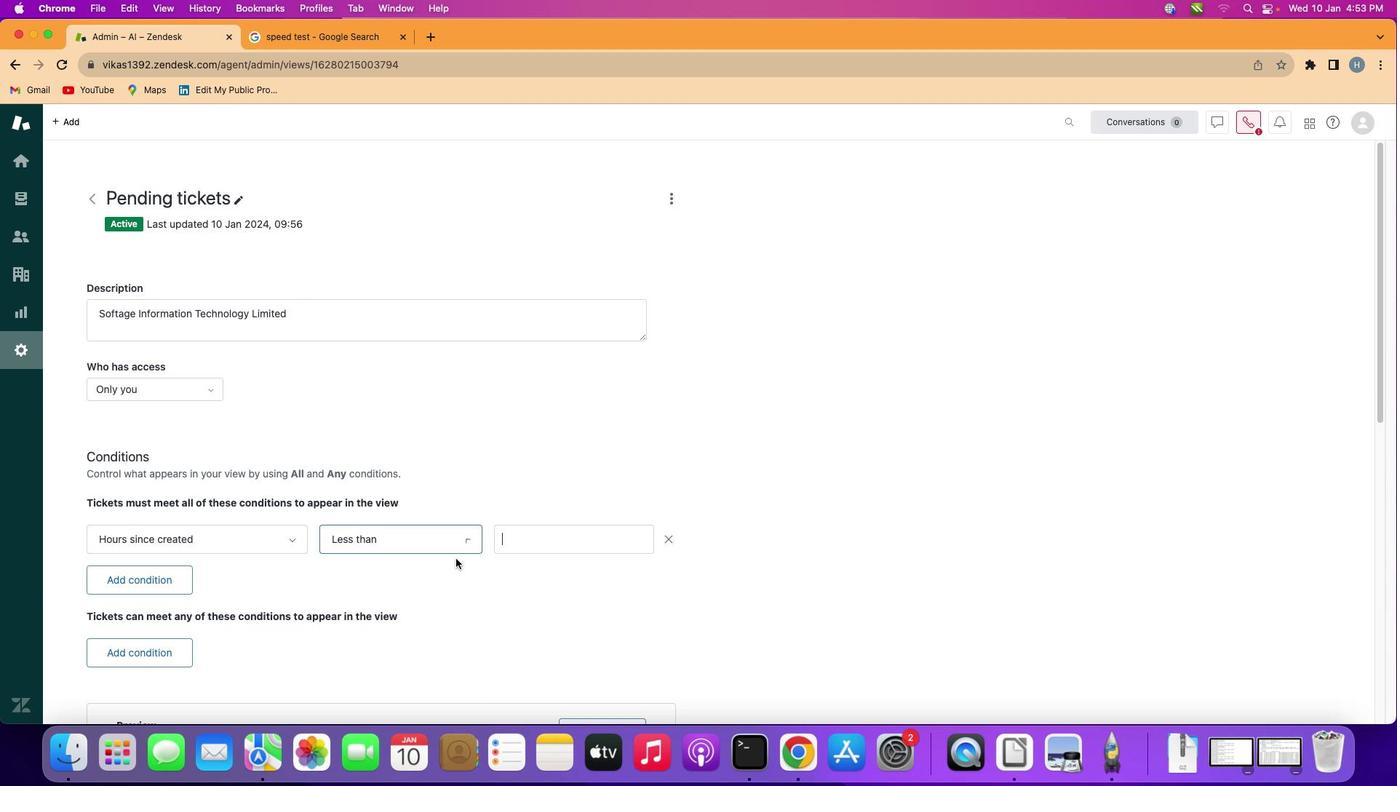 
Action: Mouse moved to (556, 549)
Screenshot: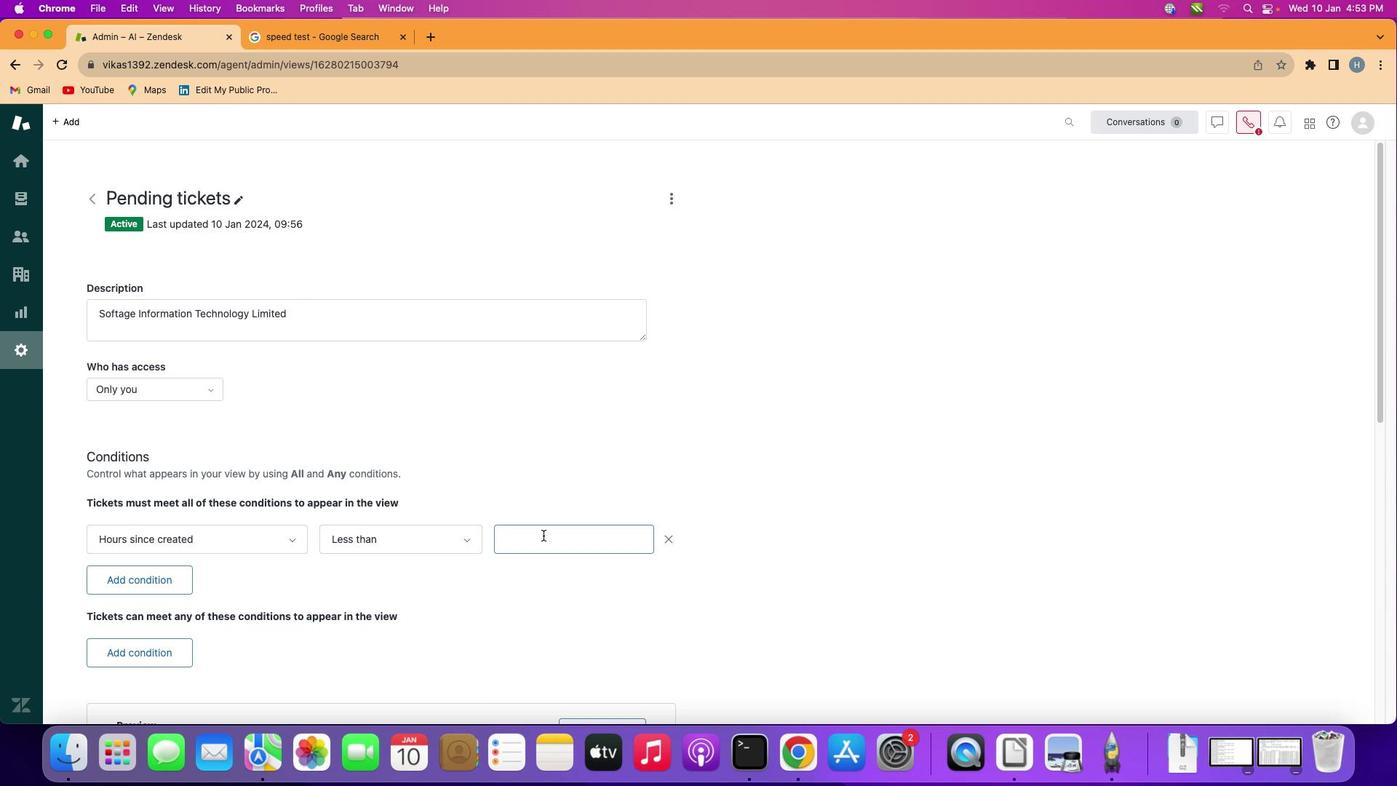 
Action: Mouse pressed left at (556, 549)
Screenshot: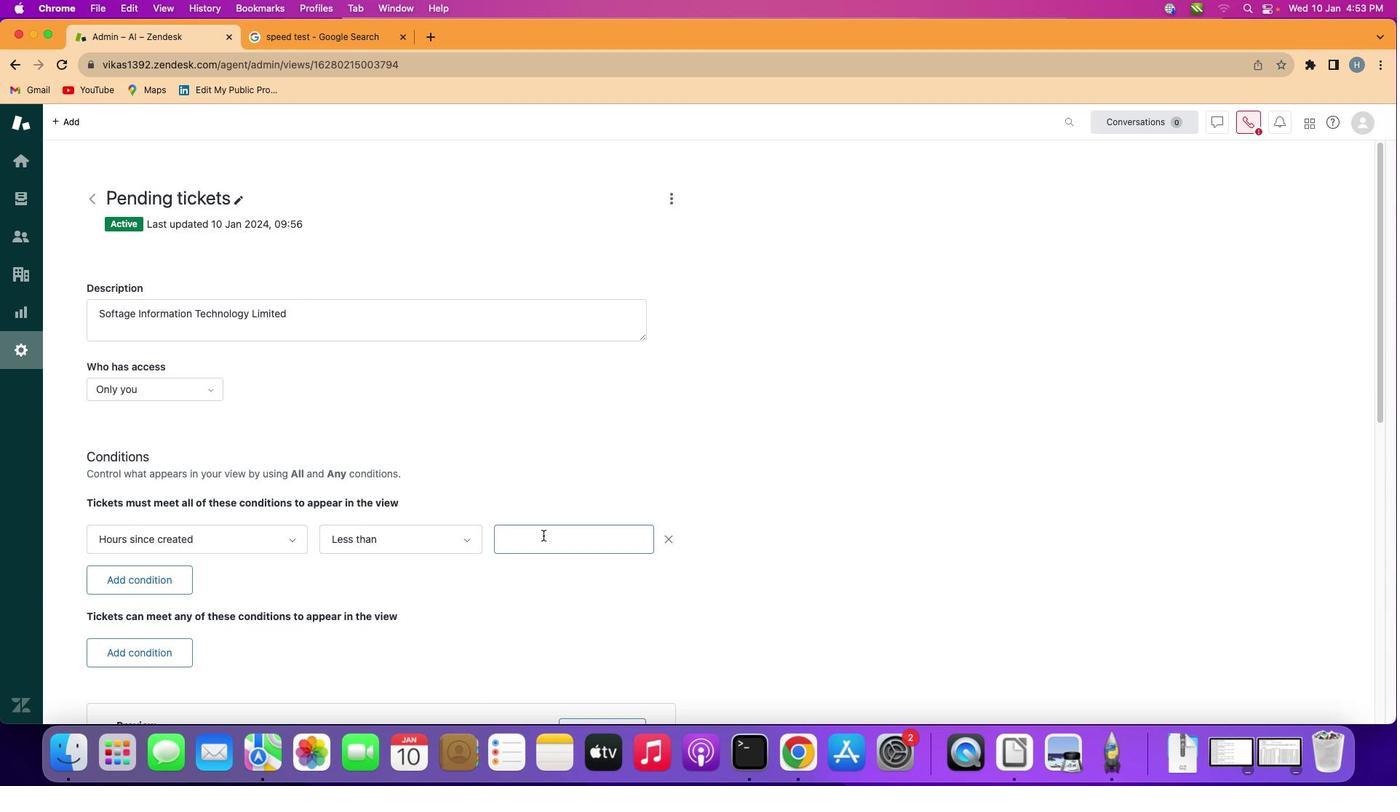 
Action: Key pressed Key.shift'T''w''e''n''t''y'Key.spaceKey.shift'T''w''o'
Screenshot: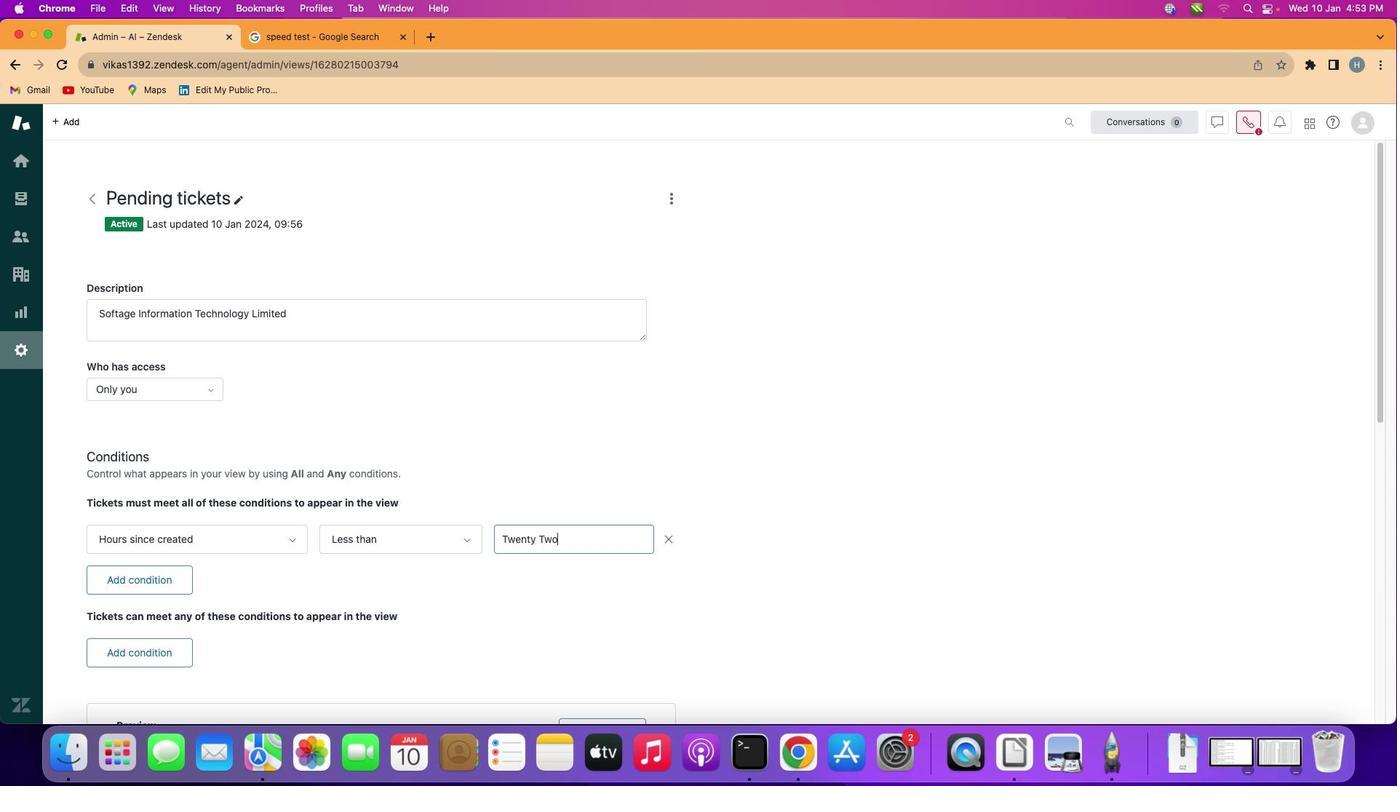 
Action: Mouse moved to (591, 665)
Screenshot: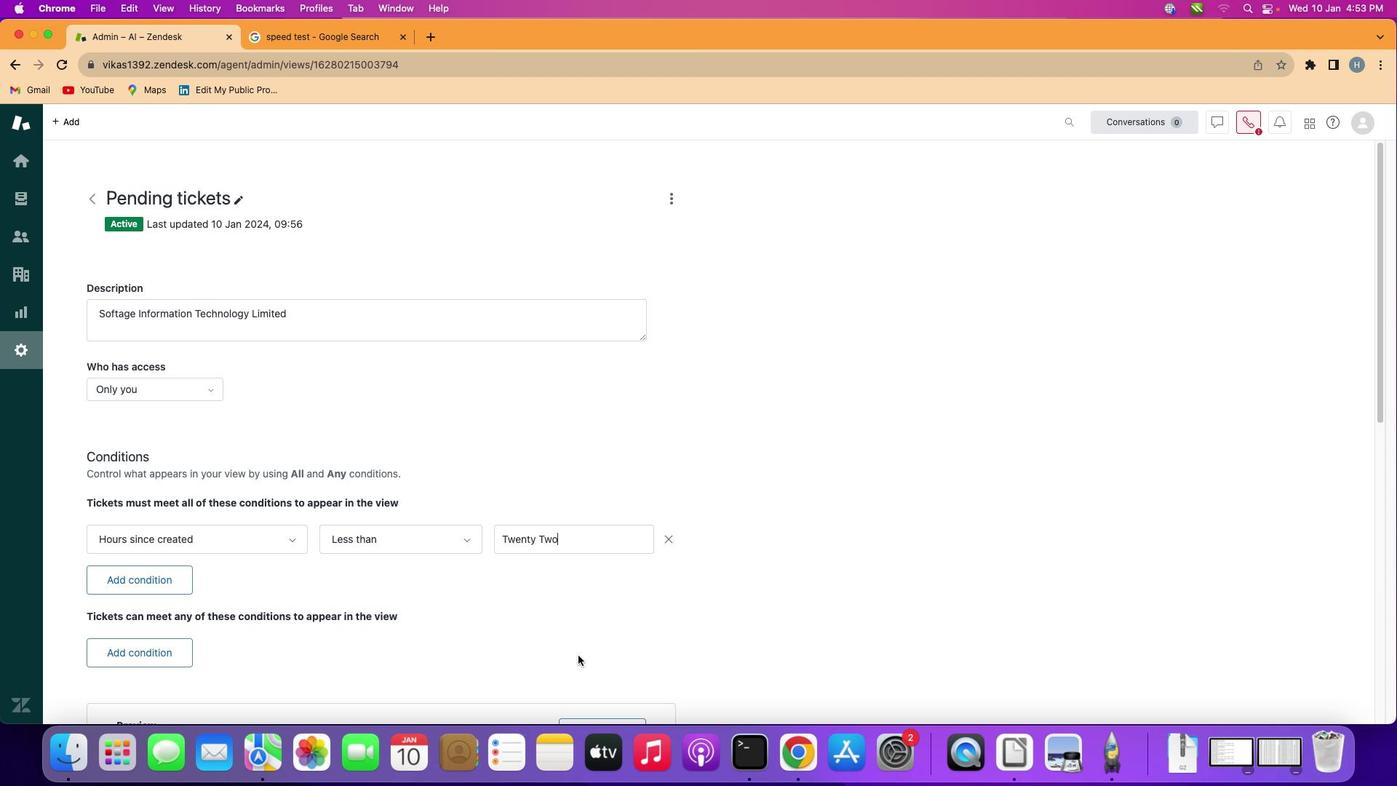
